 Task: Create a due date automation trigger when advanced on, 2 working days after a card is due add fields with custom field "Resume" set to a date between 1 and 7 days ago at 11:00 AM.
Action: Mouse moved to (963, 76)
Screenshot: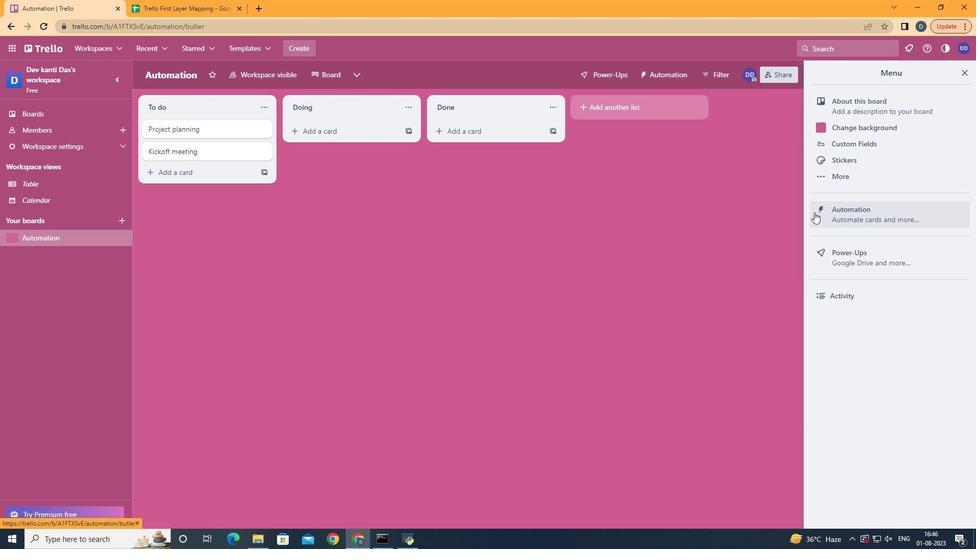 
Action: Mouse pressed left at (963, 76)
Screenshot: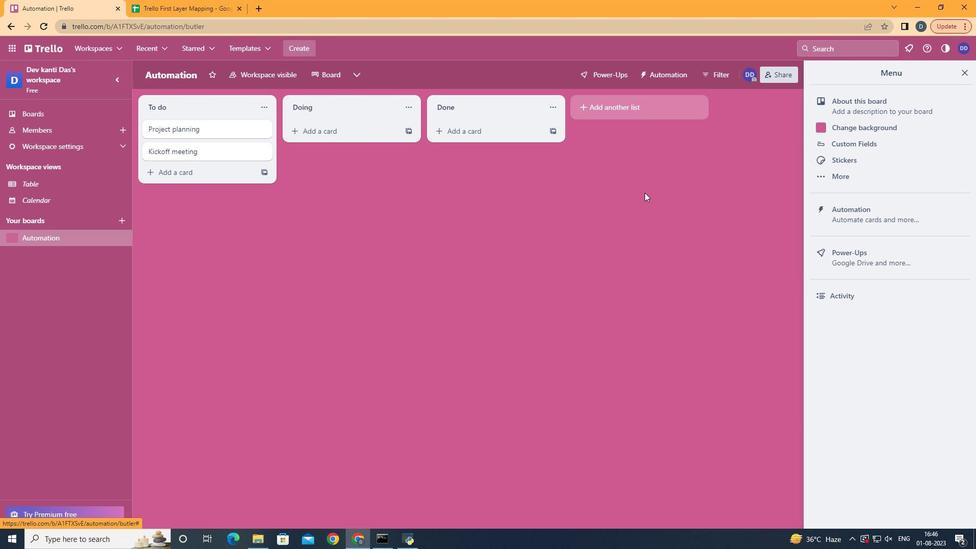 
Action: Mouse moved to (874, 224)
Screenshot: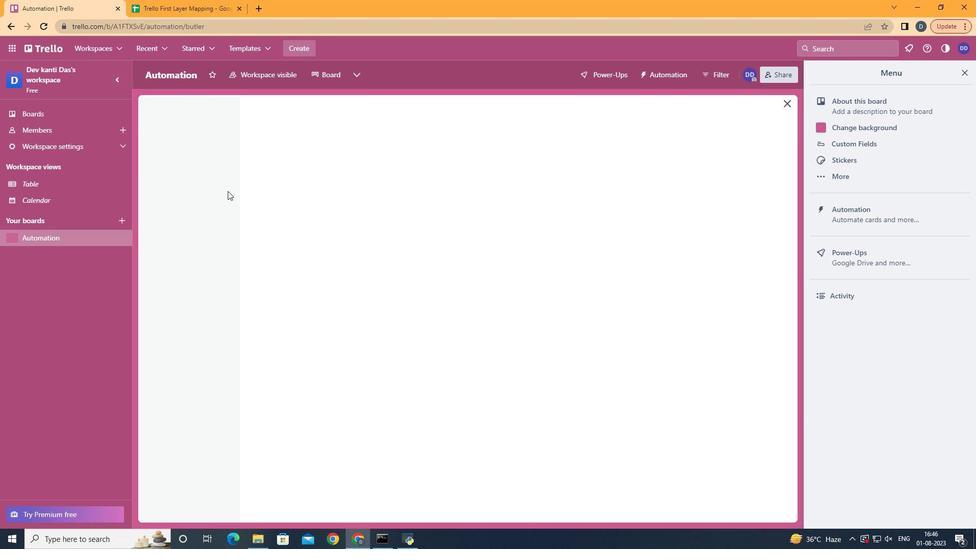 
Action: Mouse pressed left at (874, 224)
Screenshot: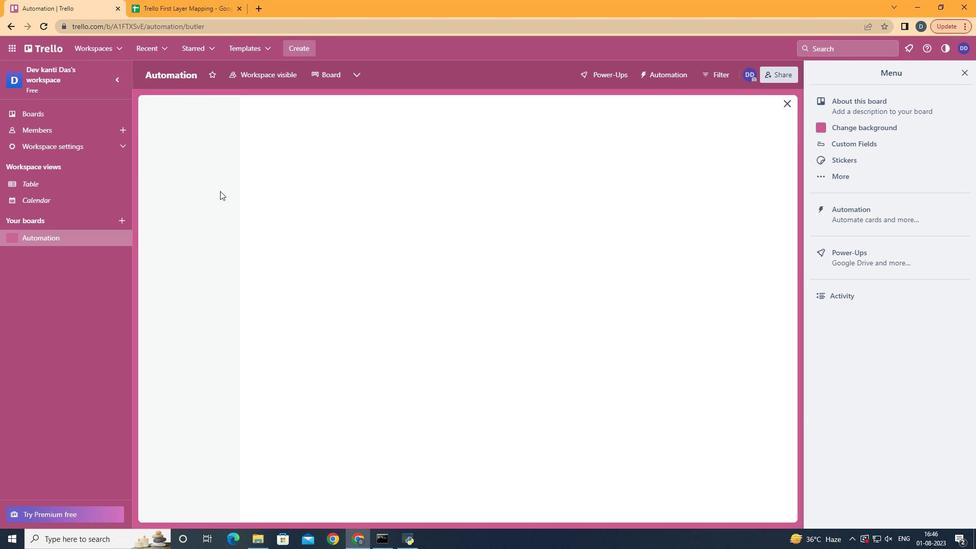
Action: Mouse moved to (183, 202)
Screenshot: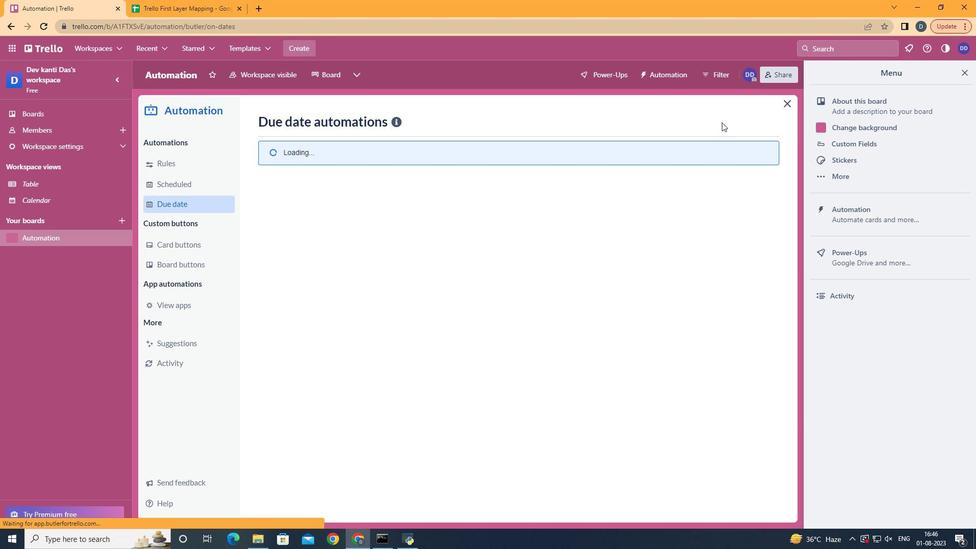 
Action: Mouse pressed left at (183, 202)
Screenshot: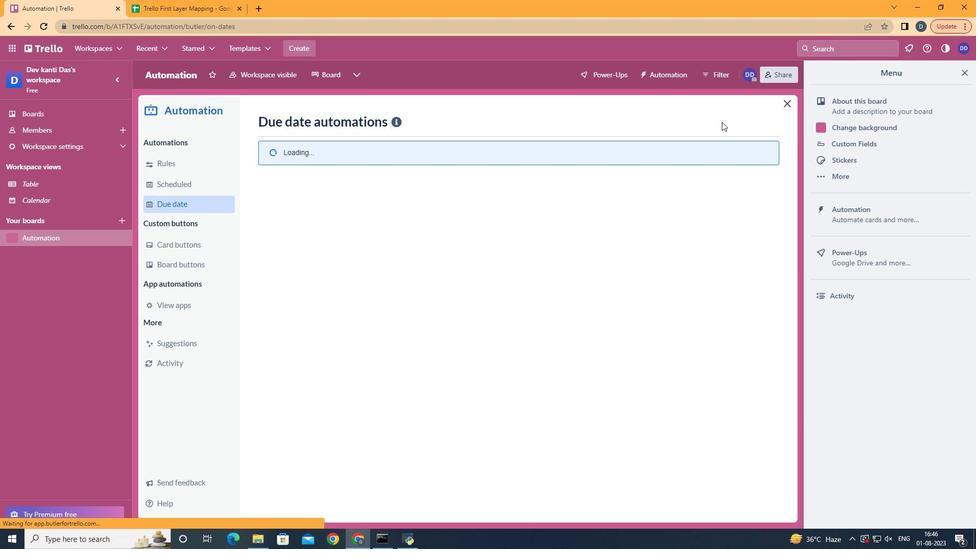 
Action: Mouse moved to (720, 120)
Screenshot: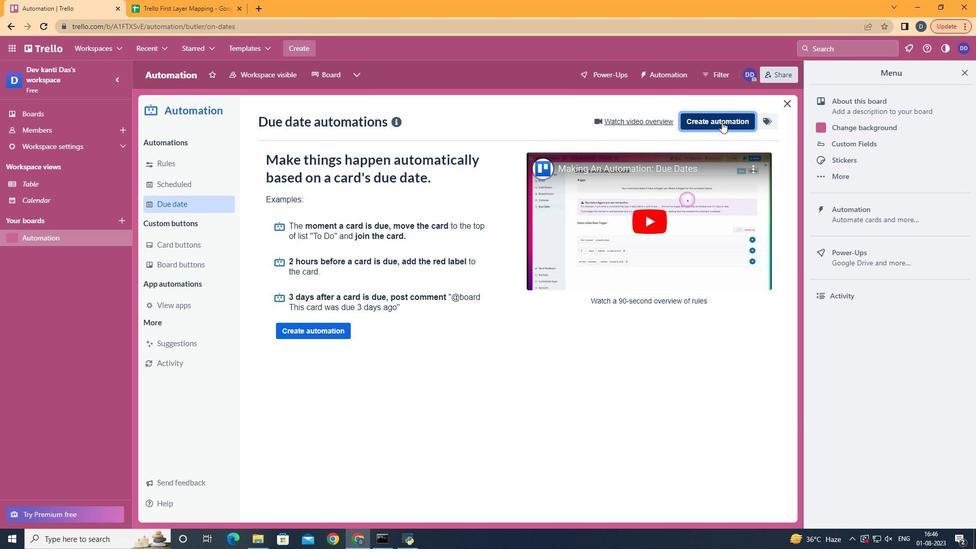 
Action: Mouse pressed left at (720, 120)
Screenshot: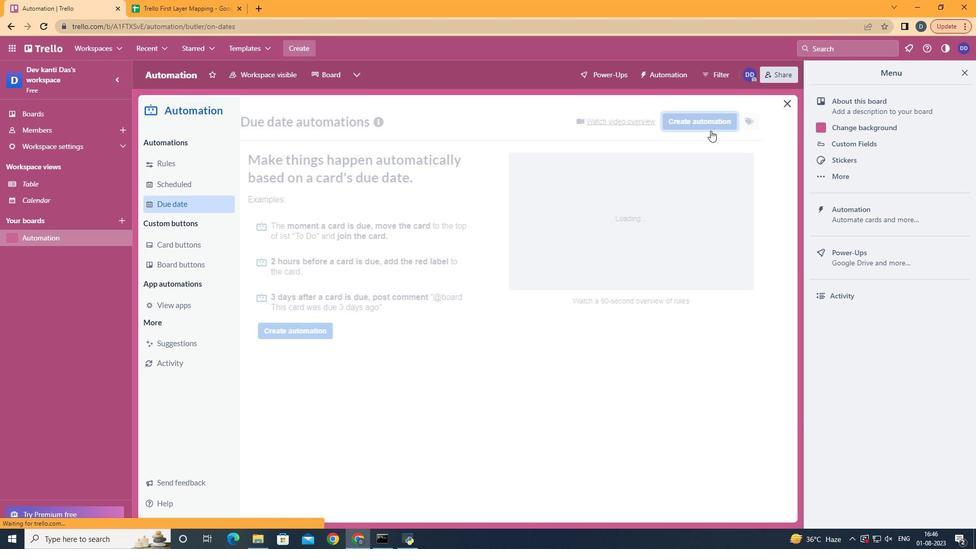 
Action: Mouse moved to (494, 208)
Screenshot: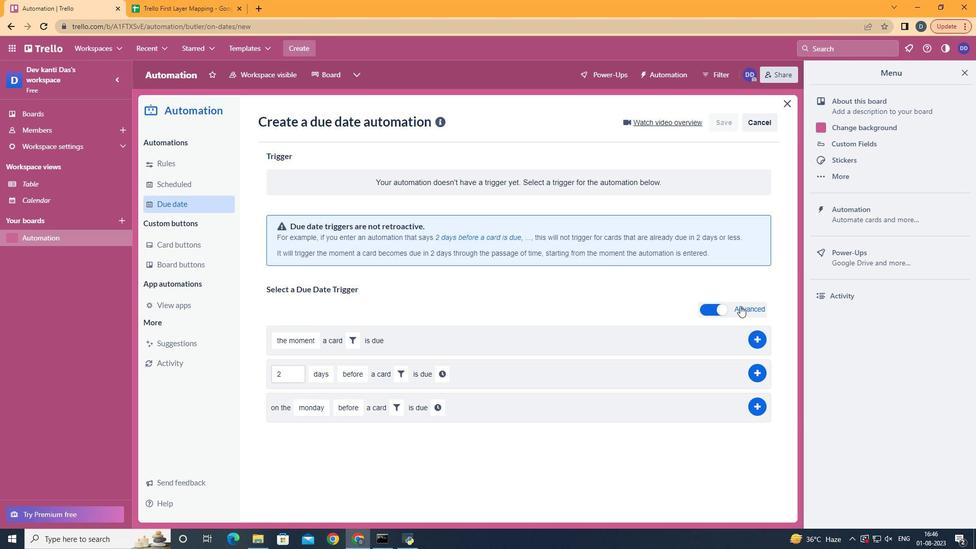 
Action: Mouse pressed left at (494, 208)
Screenshot: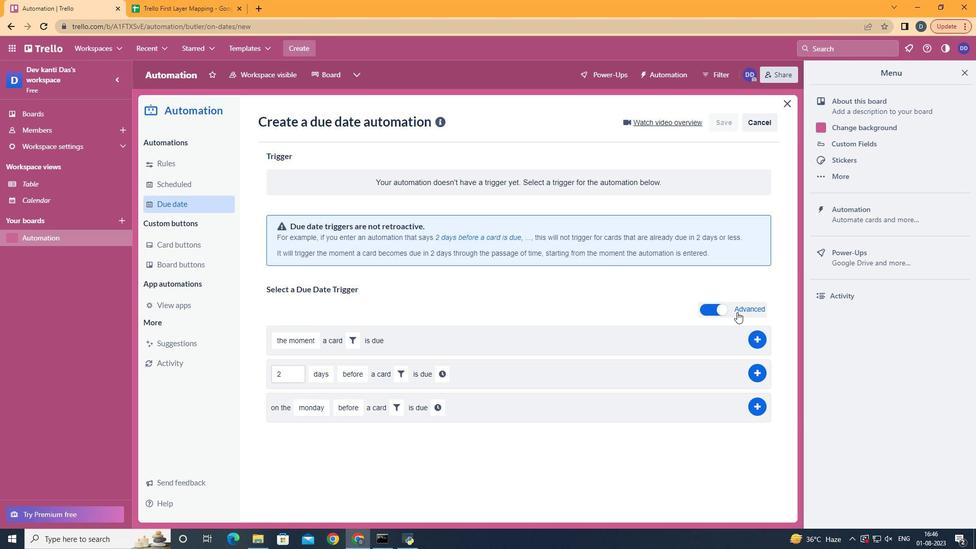 
Action: Mouse moved to (494, 211)
Screenshot: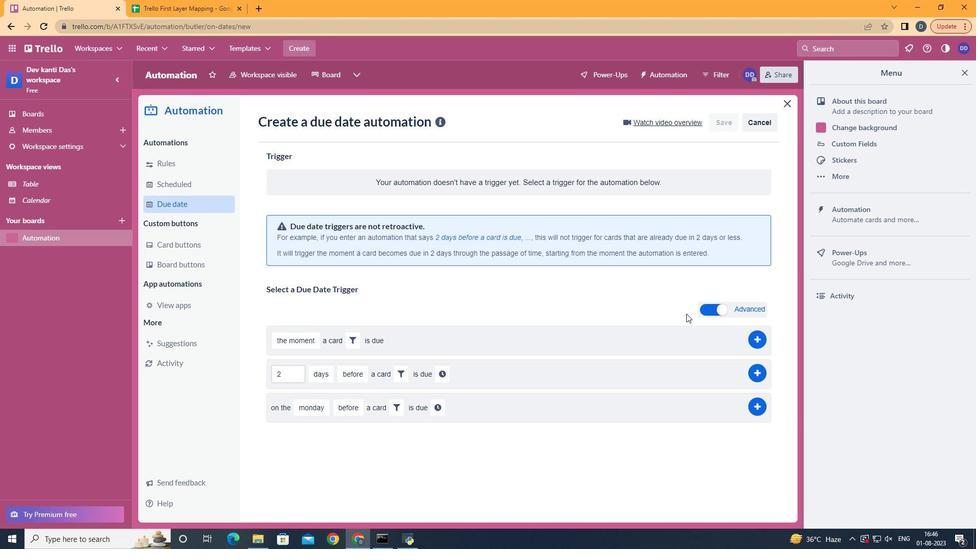
Action: Mouse pressed left at (494, 211)
Screenshot: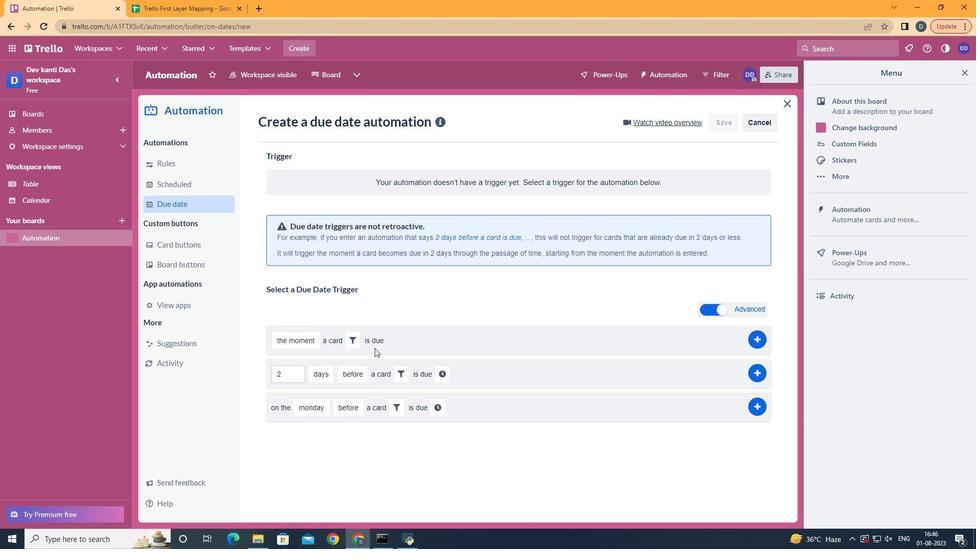 
Action: Mouse moved to (328, 413)
Screenshot: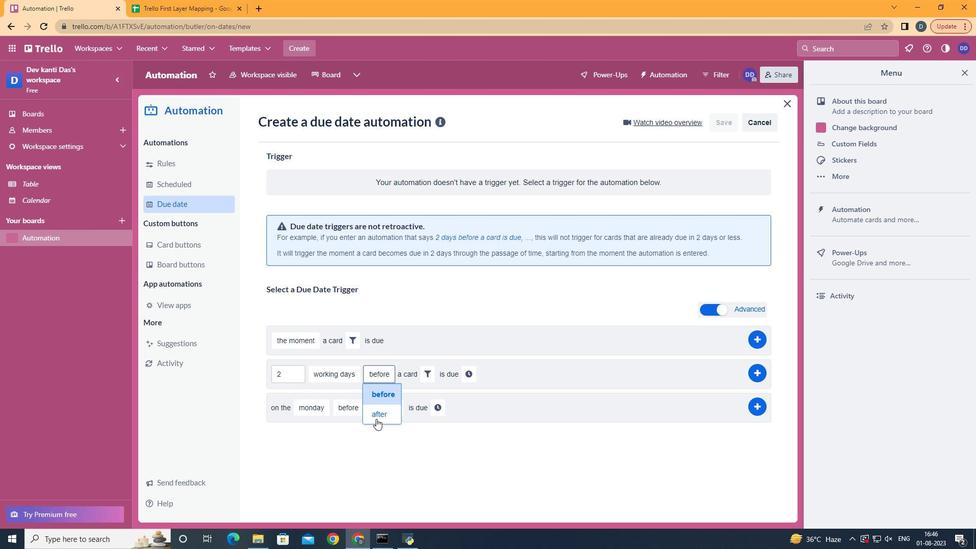 
Action: Mouse pressed left at (328, 413)
Screenshot: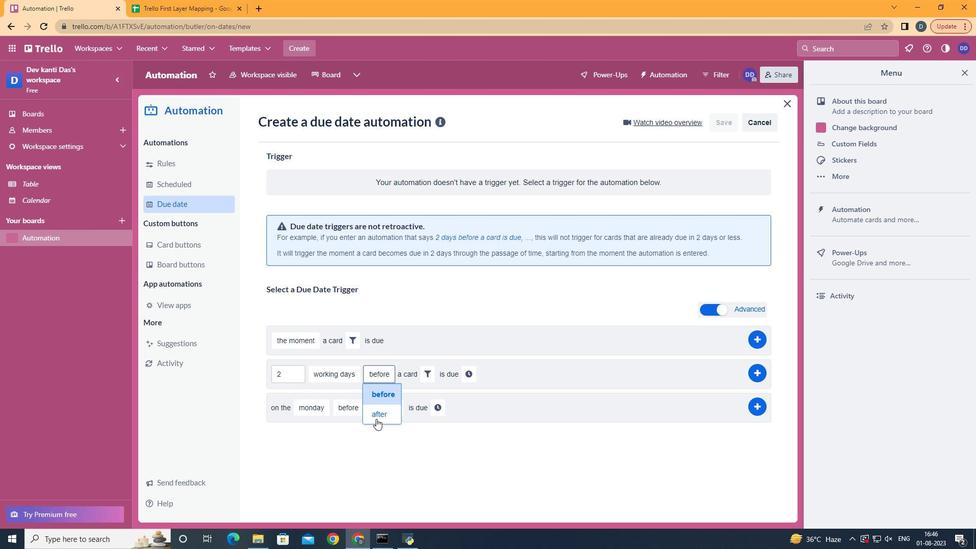 
Action: Mouse moved to (374, 417)
Screenshot: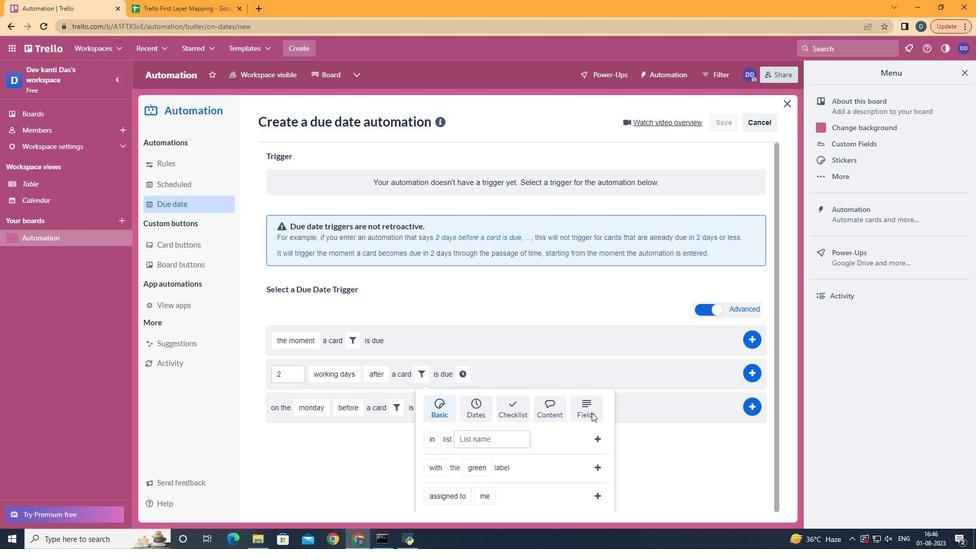
Action: Mouse pressed left at (374, 417)
Screenshot: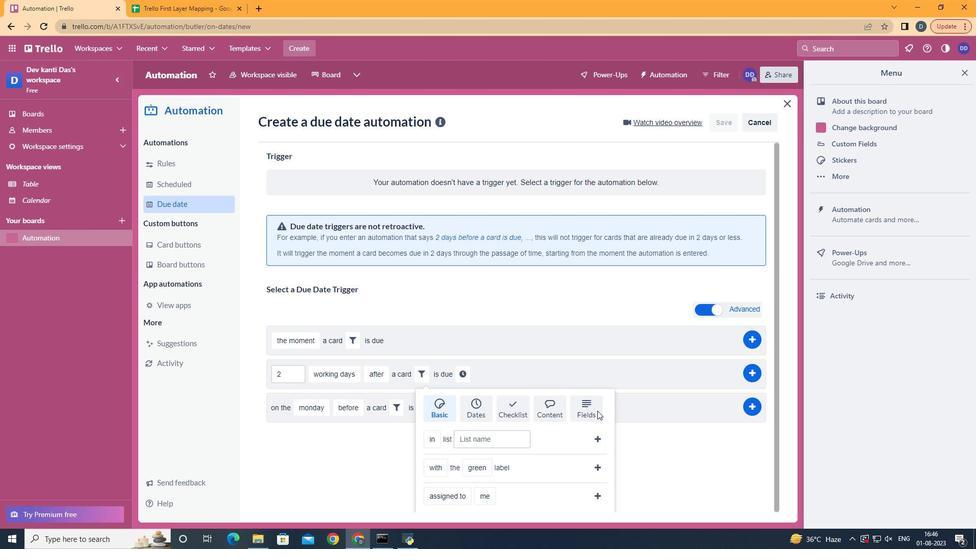 
Action: Mouse moved to (418, 373)
Screenshot: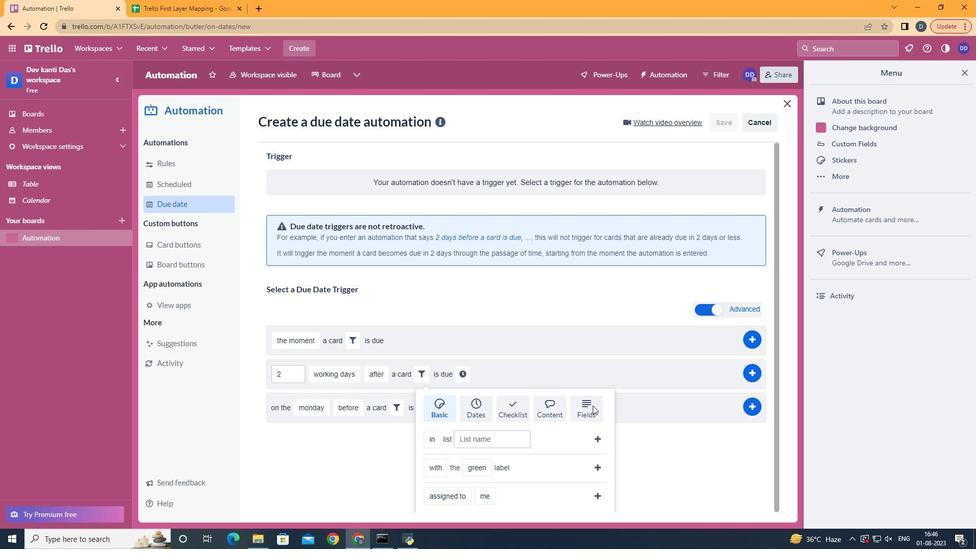 
Action: Mouse pressed left at (418, 373)
Screenshot: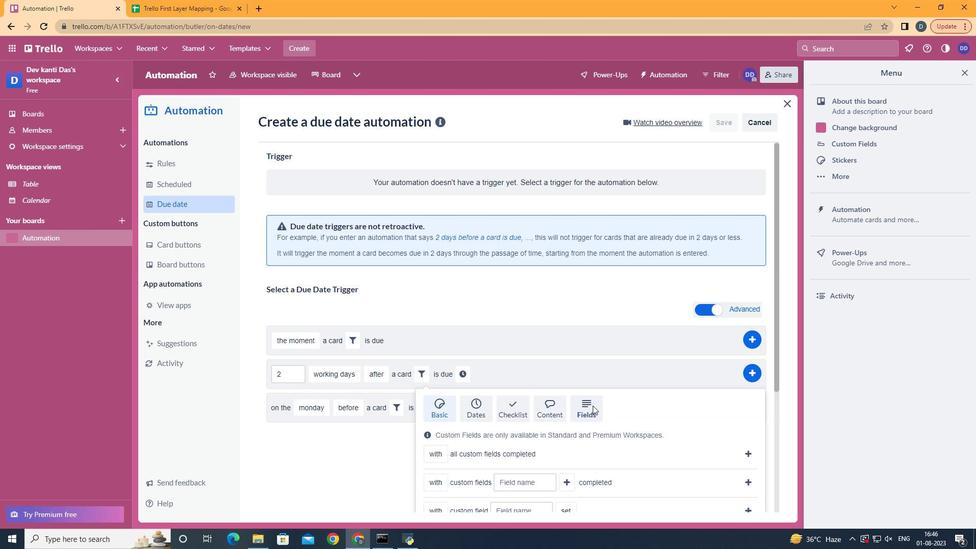 
Action: Mouse moved to (591, 404)
Screenshot: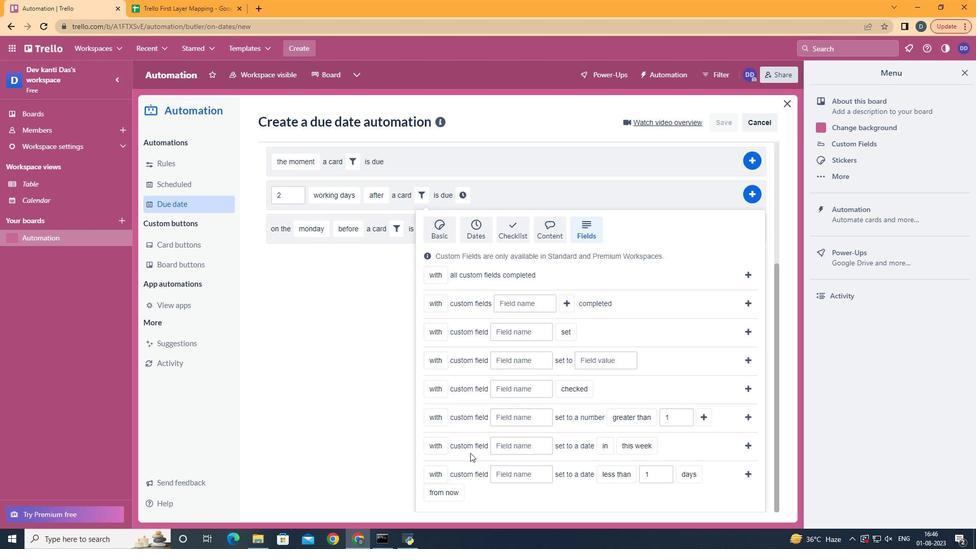 
Action: Mouse pressed left at (591, 404)
Screenshot: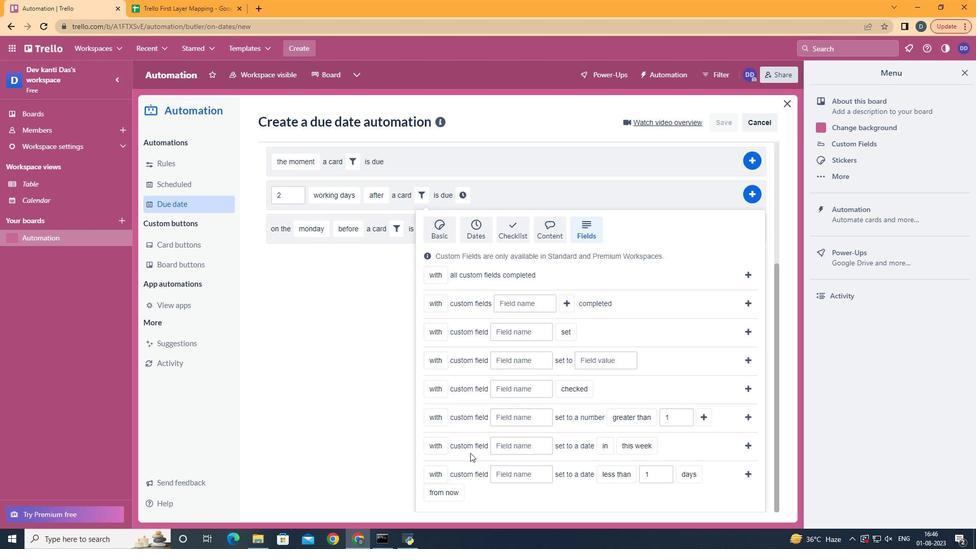 
Action: Mouse moved to (591, 404)
Screenshot: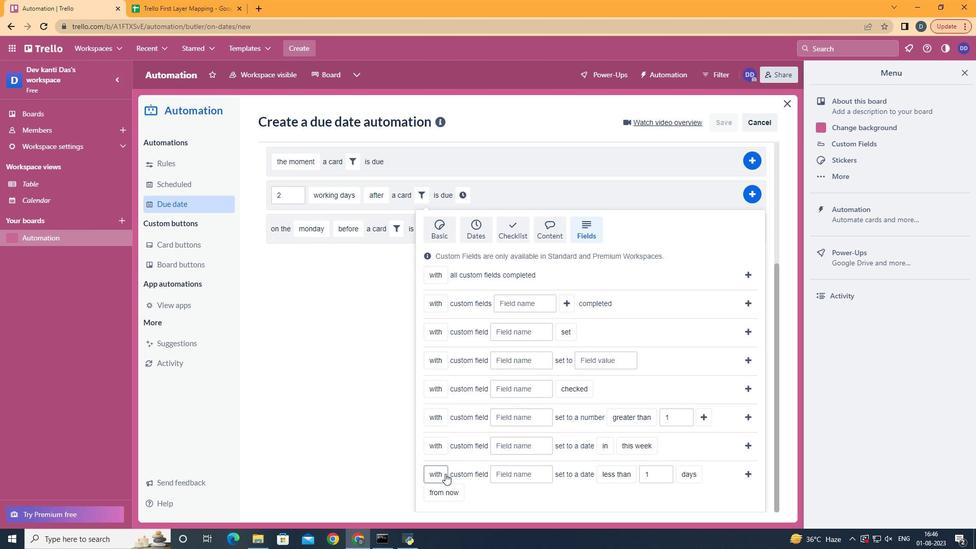 
Action: Mouse scrolled (591, 403) with delta (0, 0)
Screenshot: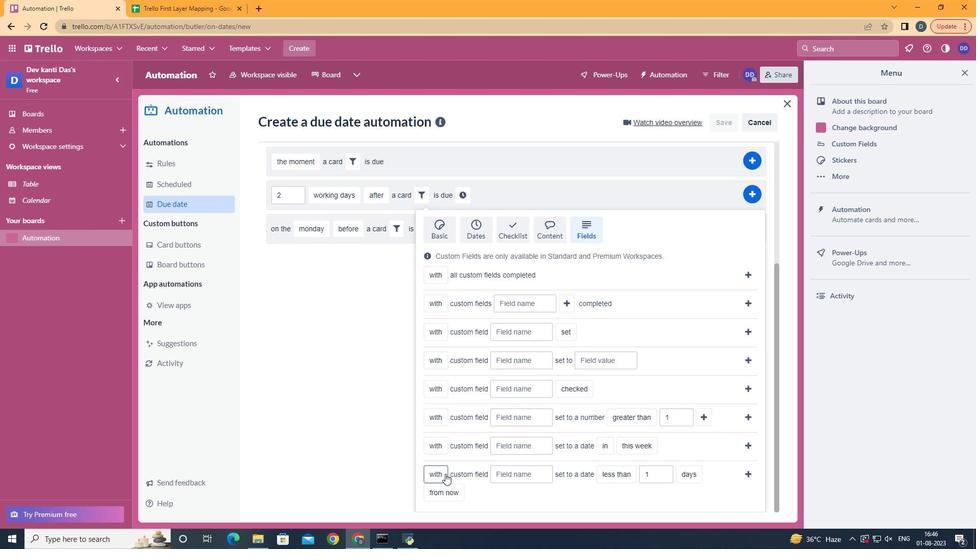 
Action: Mouse scrolled (591, 403) with delta (0, 0)
Screenshot: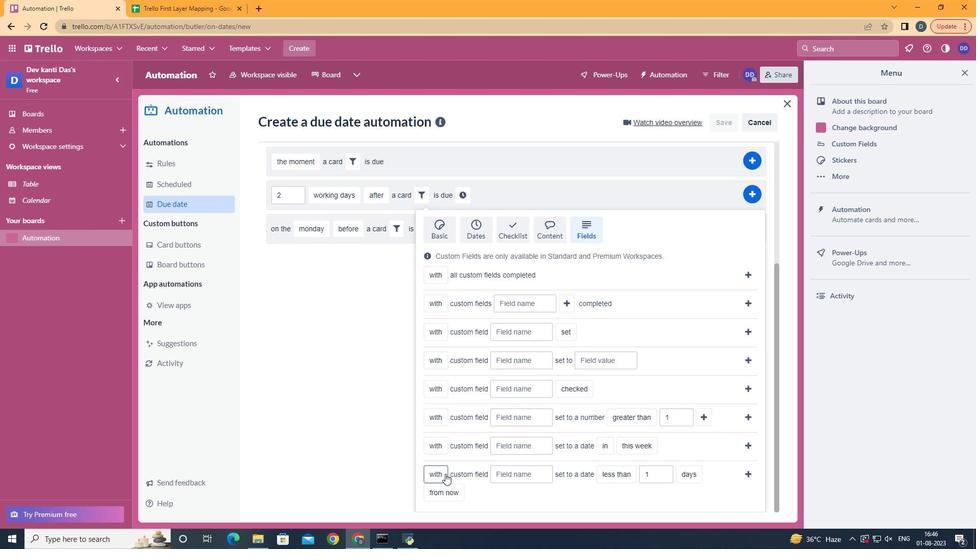 
Action: Mouse scrolled (591, 403) with delta (0, 0)
Screenshot: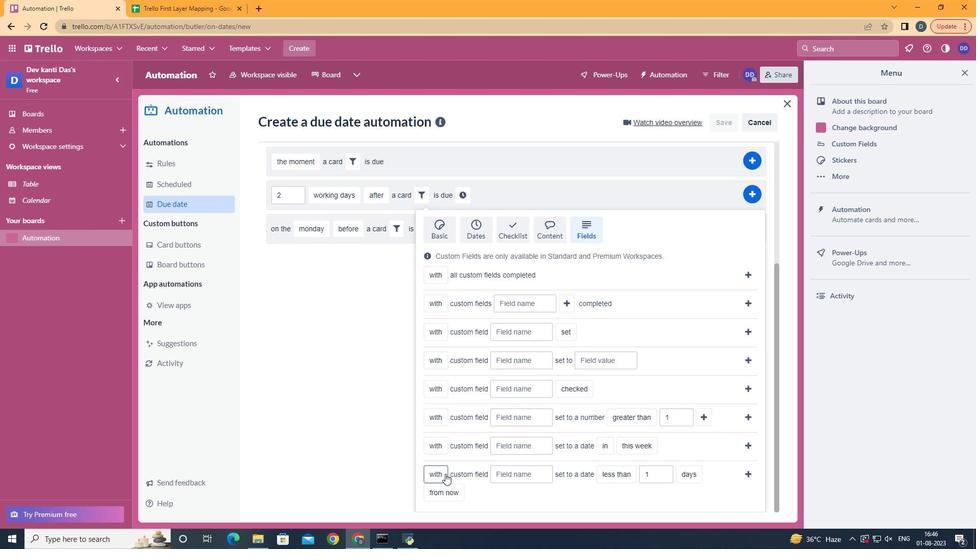 
Action: Mouse scrolled (591, 403) with delta (0, 0)
Screenshot: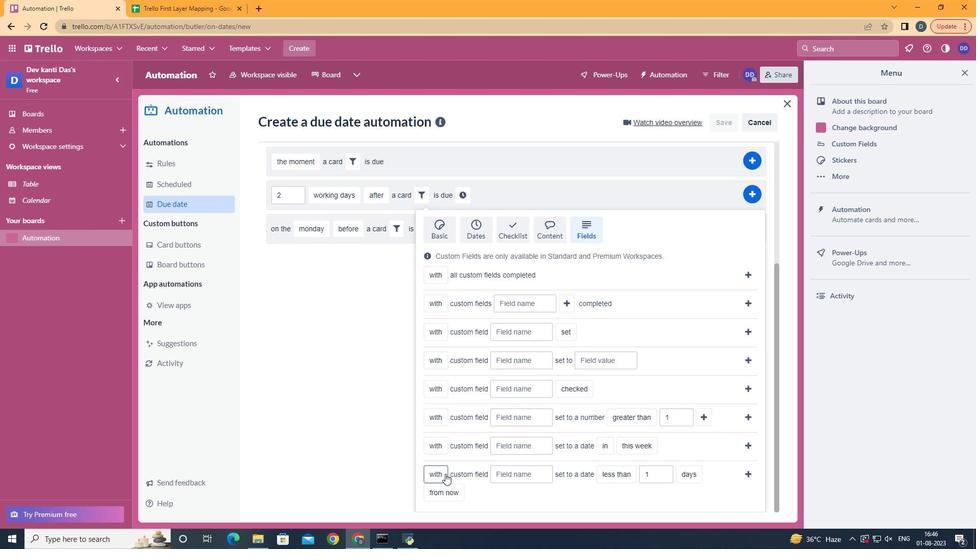 
Action: Mouse scrolled (591, 403) with delta (0, 0)
Screenshot: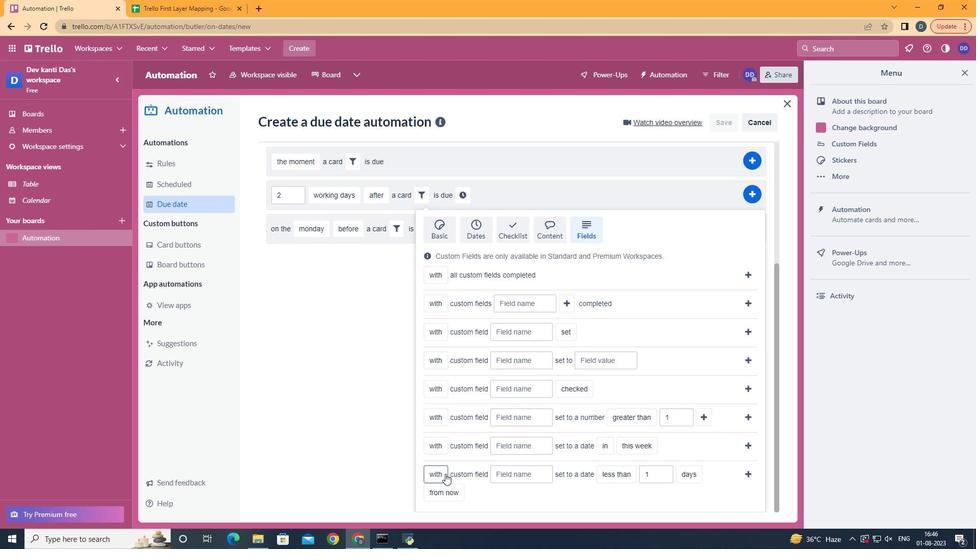 
Action: Mouse scrolled (591, 403) with delta (0, 0)
Screenshot: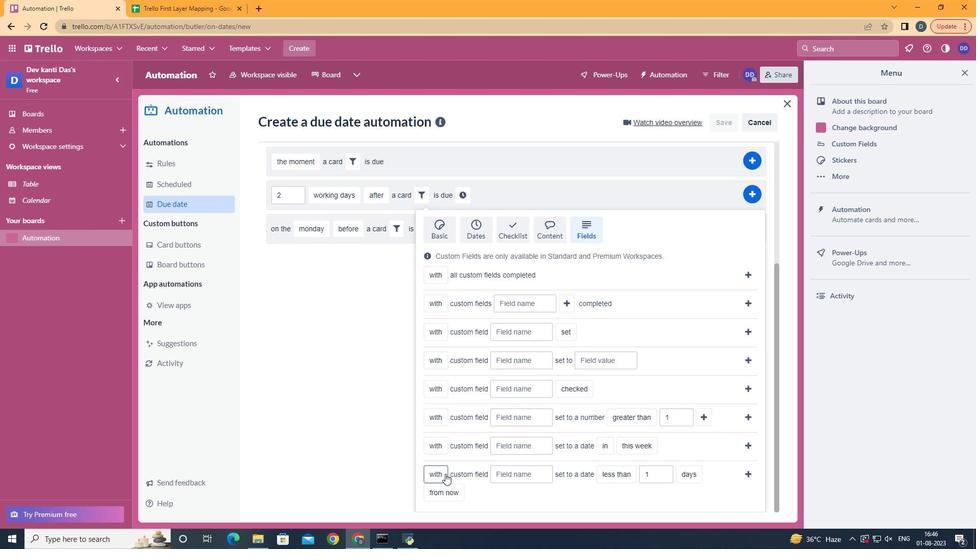 
Action: Mouse scrolled (591, 403) with delta (0, 0)
Screenshot: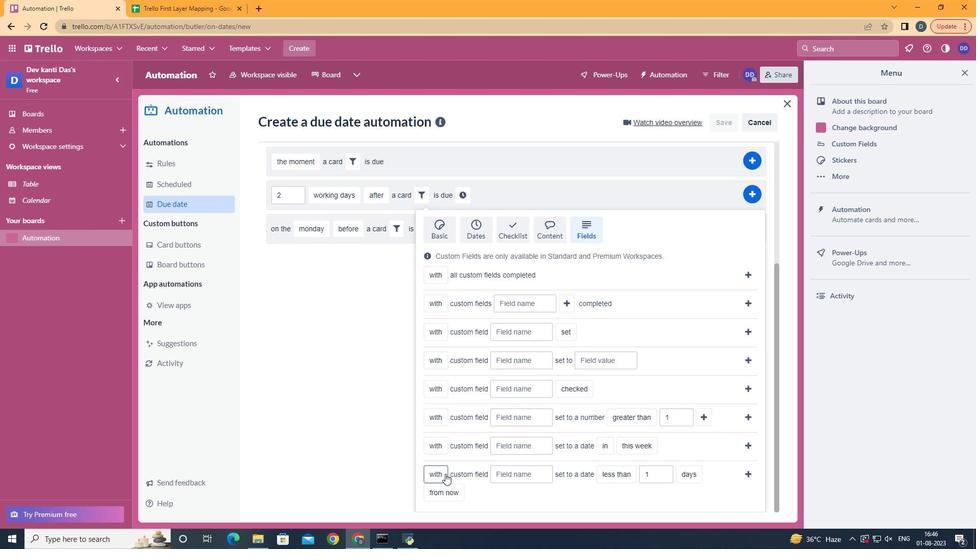 
Action: Mouse moved to (450, 435)
Screenshot: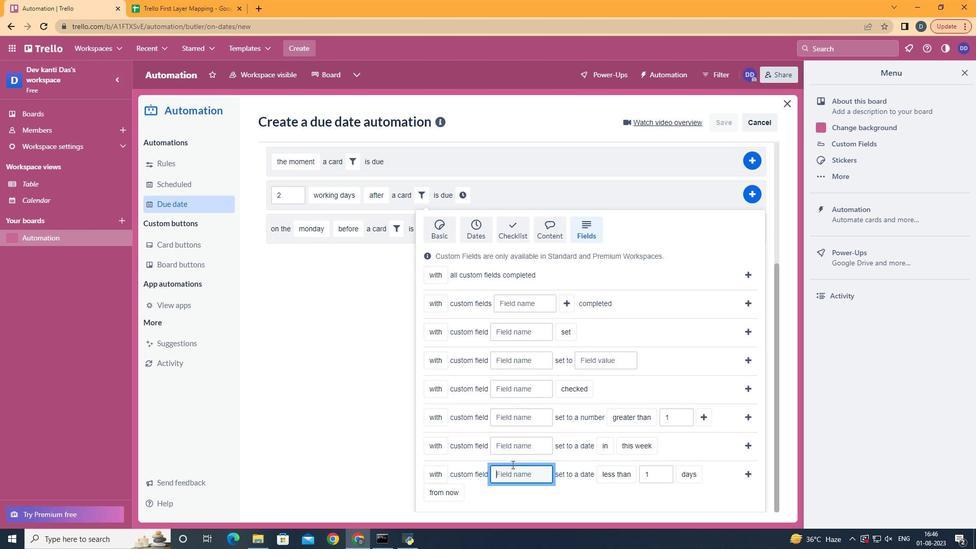 
Action: Mouse pressed left at (450, 435)
Screenshot: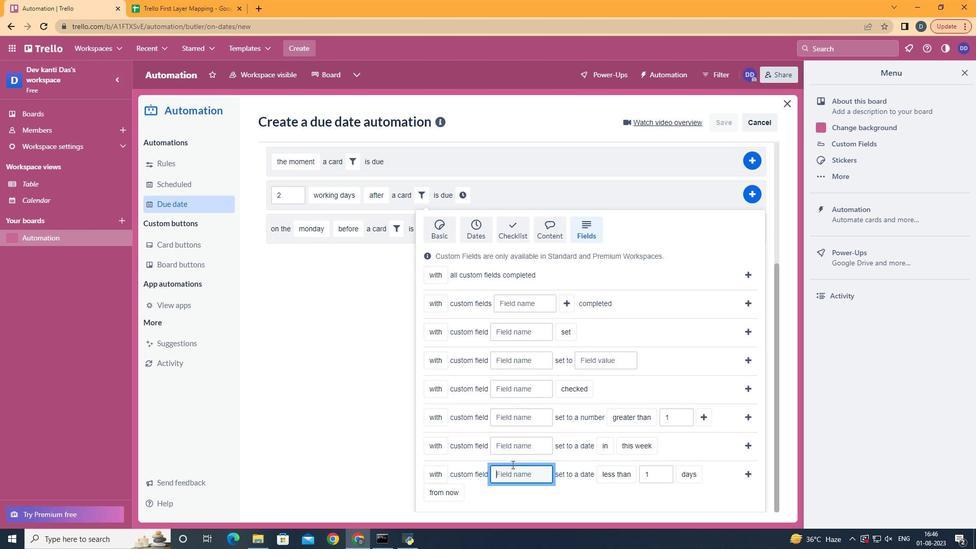 
Action: Mouse moved to (510, 463)
Screenshot: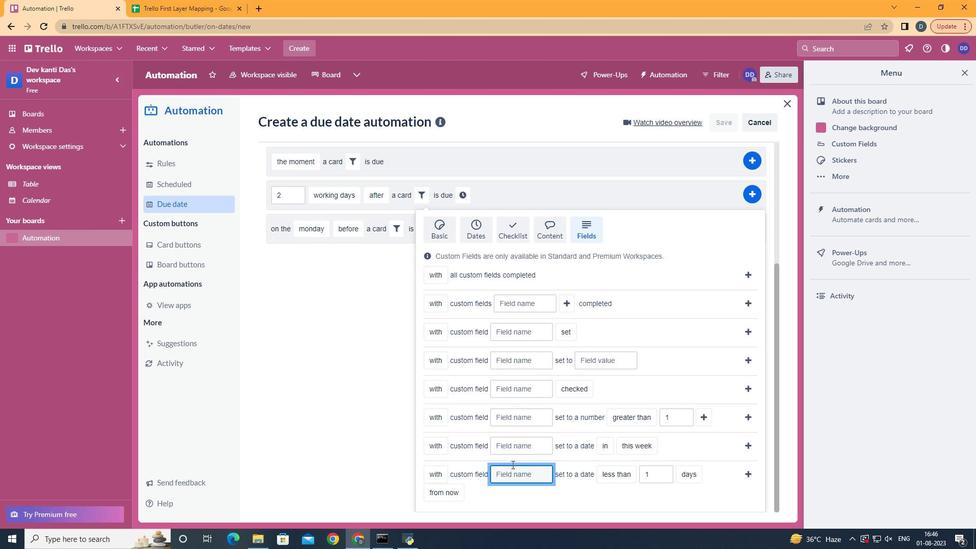 
Action: Mouse pressed left at (510, 463)
Screenshot: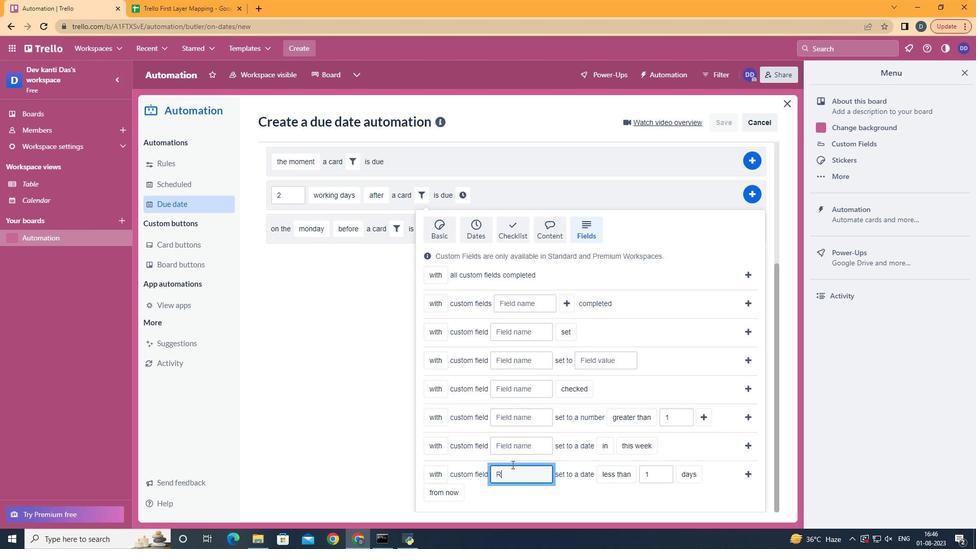 
Action: Key pressed <Key.shift>Resume
Screenshot: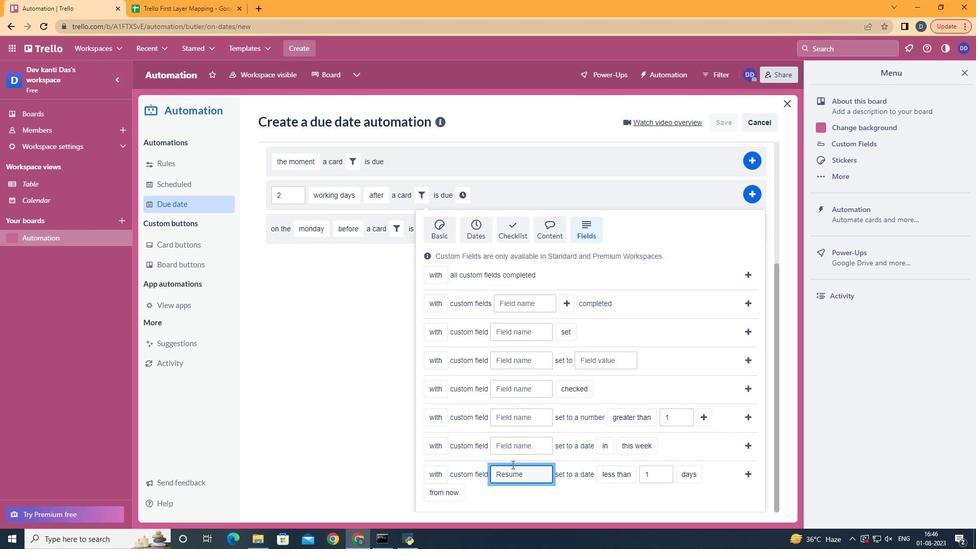 
Action: Mouse moved to (624, 454)
Screenshot: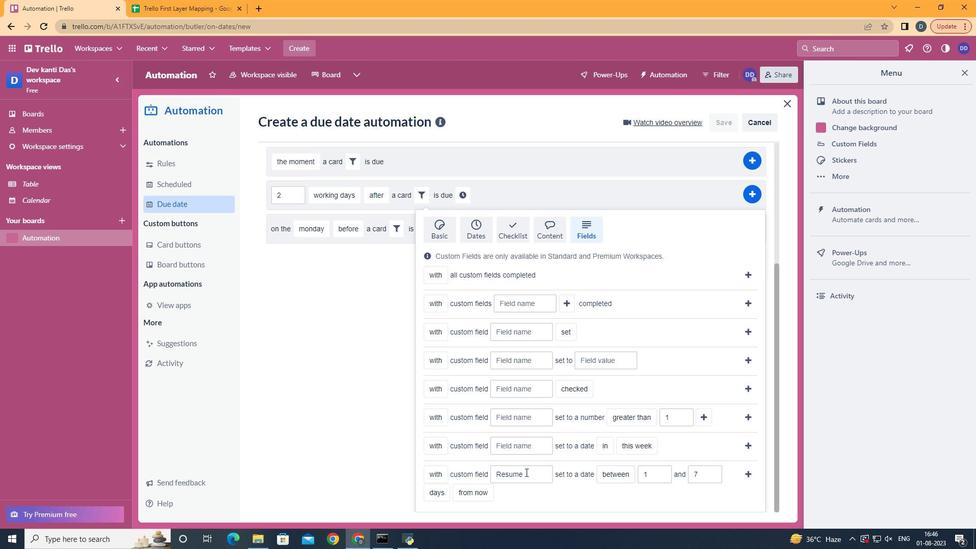 
Action: Mouse pressed left at (624, 454)
Screenshot: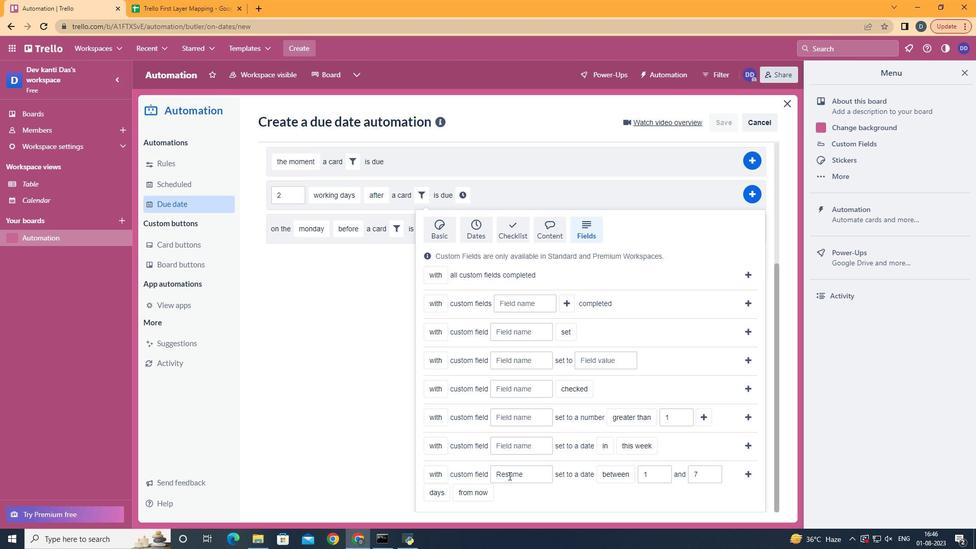 
Action: Mouse moved to (448, 452)
Screenshot: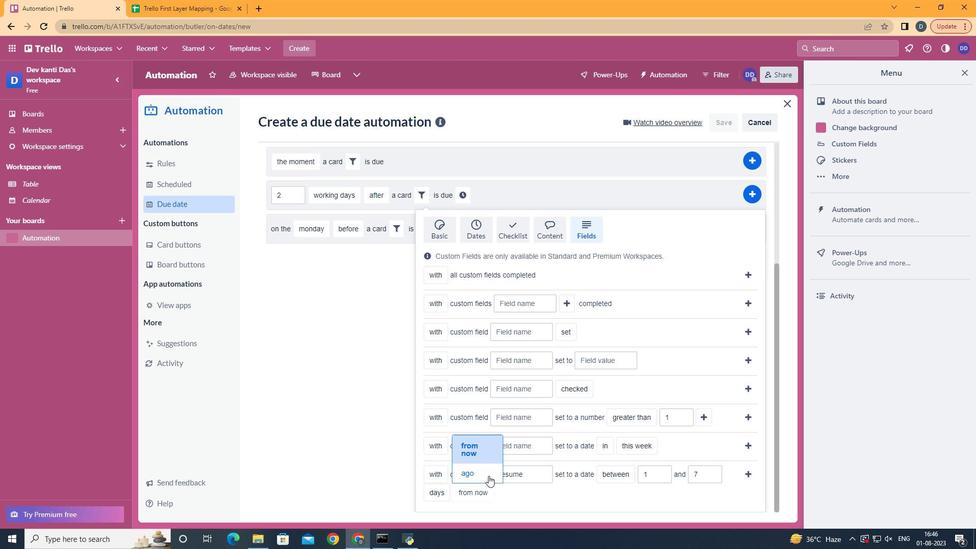 
Action: Mouse pressed left at (448, 452)
Screenshot: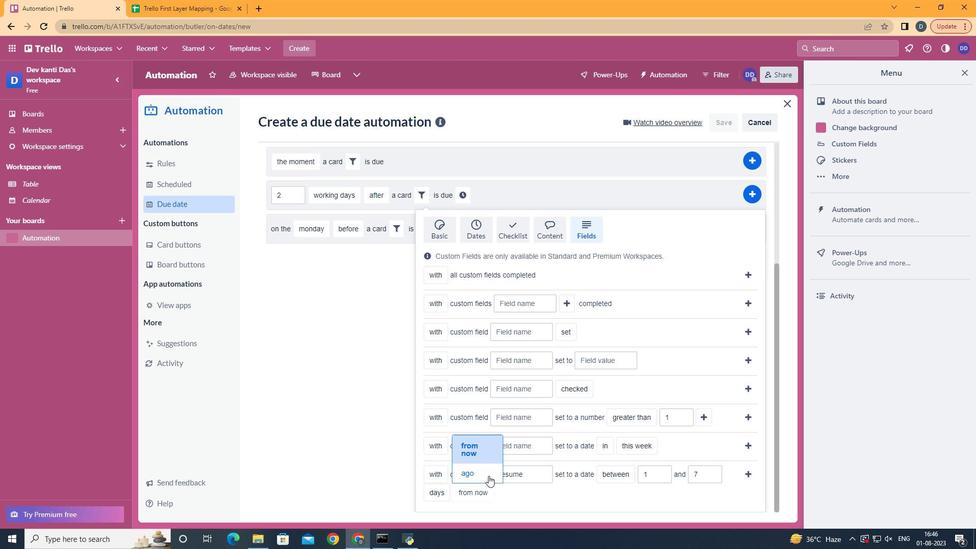 
Action: Mouse moved to (486, 474)
Screenshot: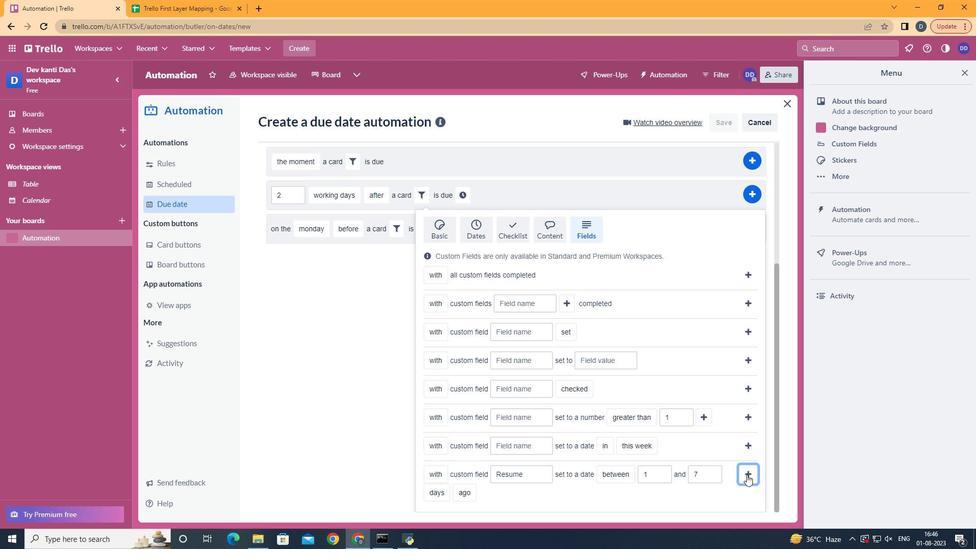
Action: Mouse pressed left at (486, 474)
Screenshot: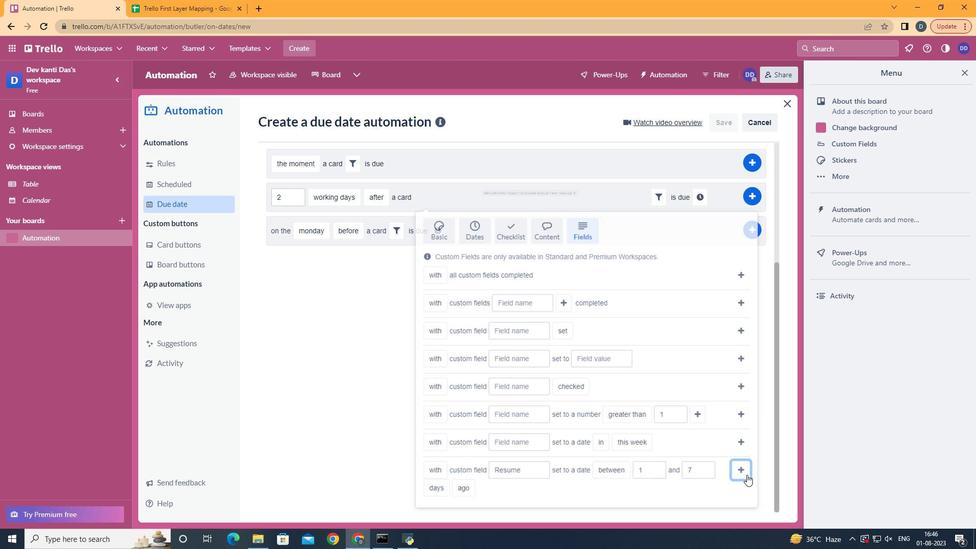 
Action: Mouse moved to (745, 473)
Screenshot: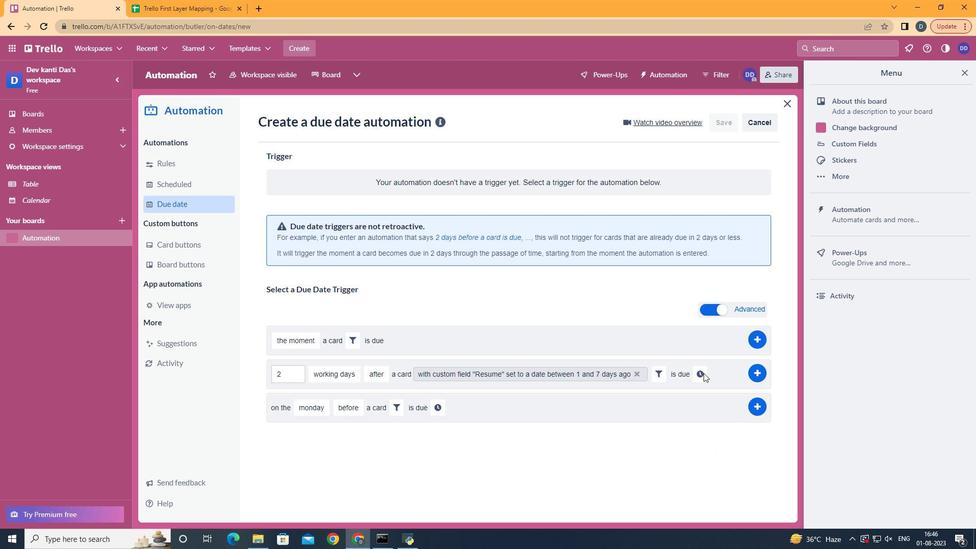 
Action: Mouse pressed left at (745, 473)
Screenshot: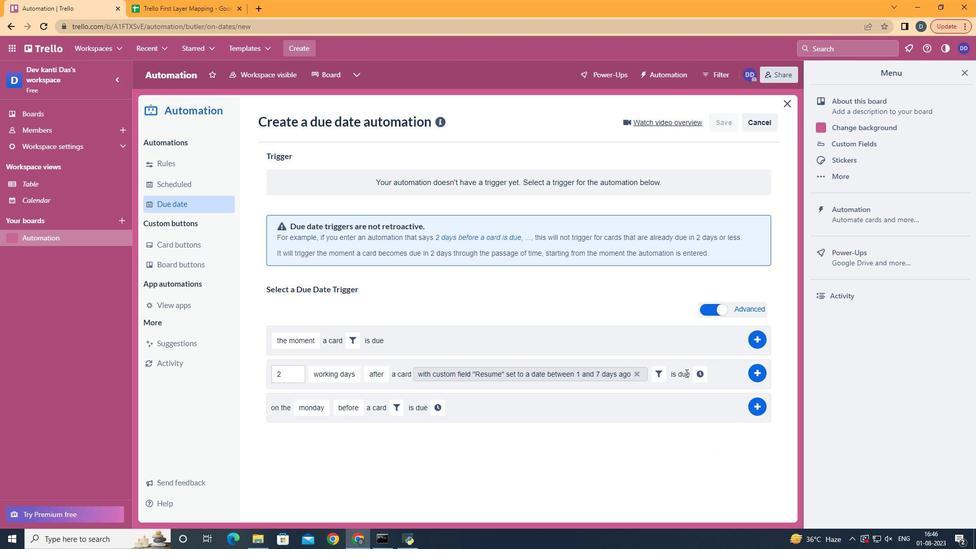 
Action: Mouse moved to (693, 371)
Screenshot: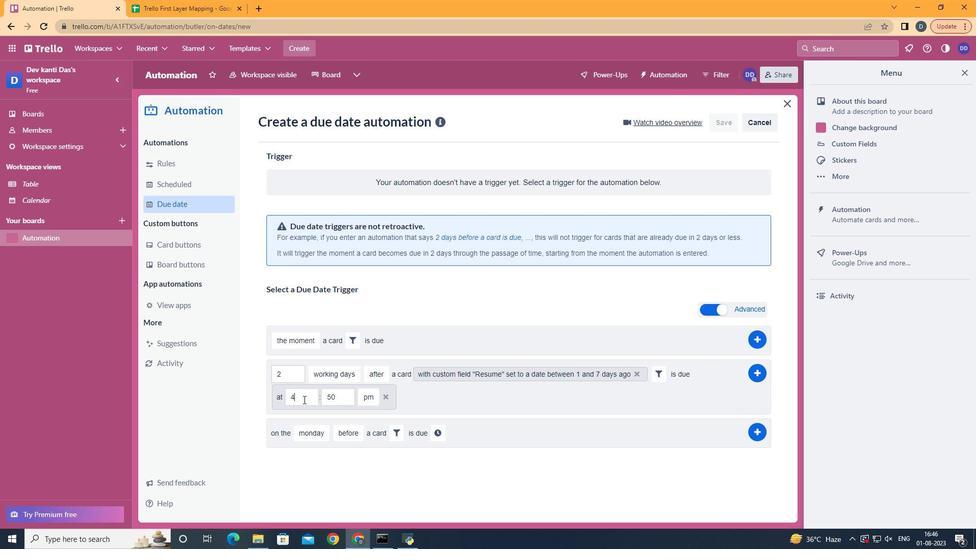 
Action: Mouse pressed left at (693, 371)
Screenshot: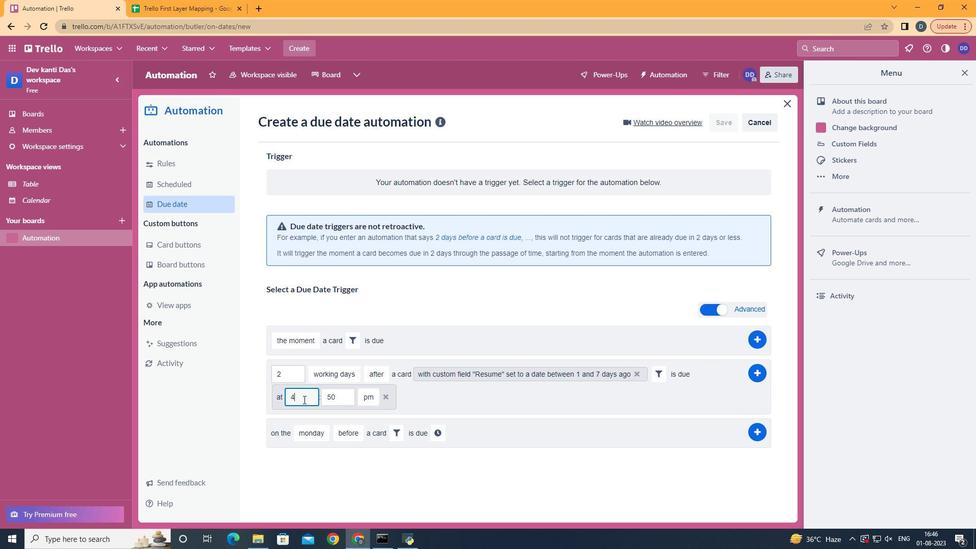 
Action: Mouse moved to (301, 397)
Screenshot: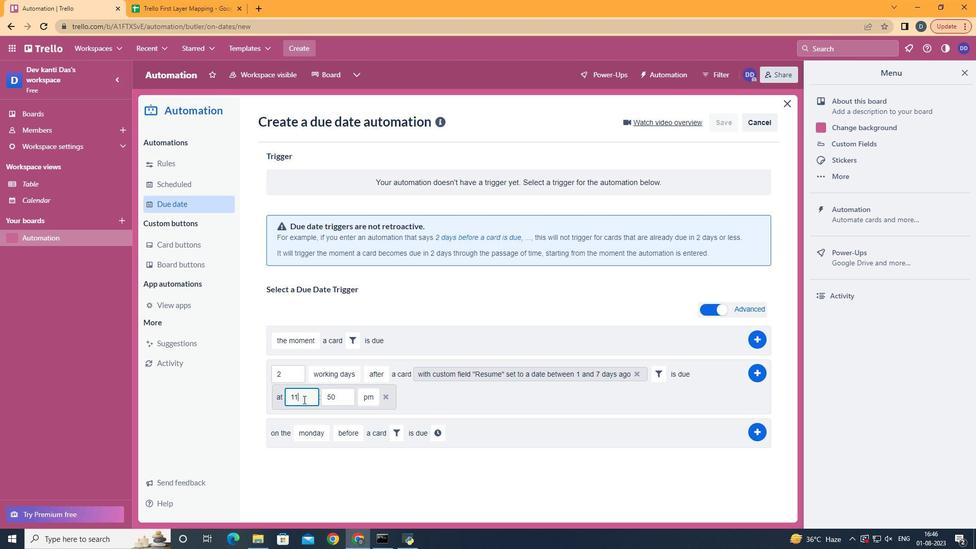 
Action: Mouse pressed left at (301, 397)
Screenshot: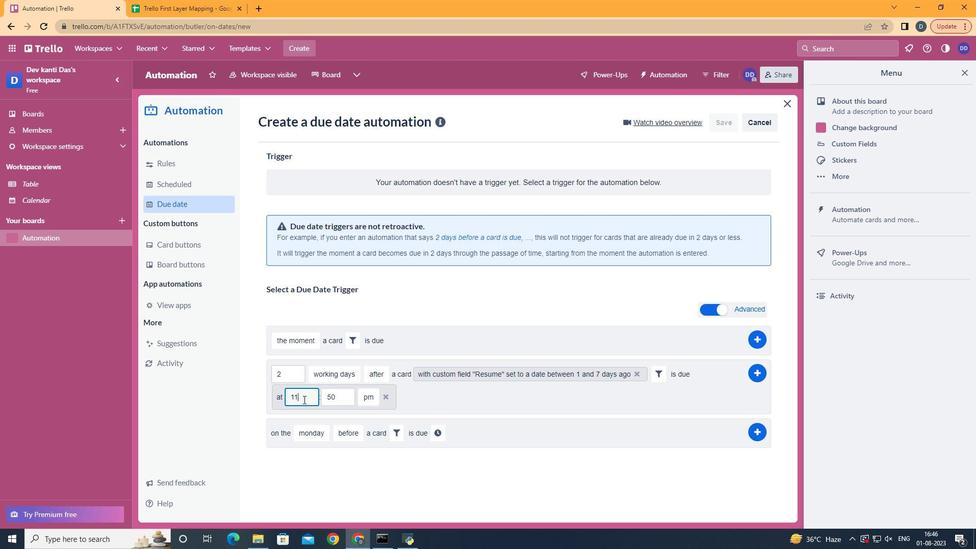 
Action: Key pressed <Key.backspace>11
Screenshot: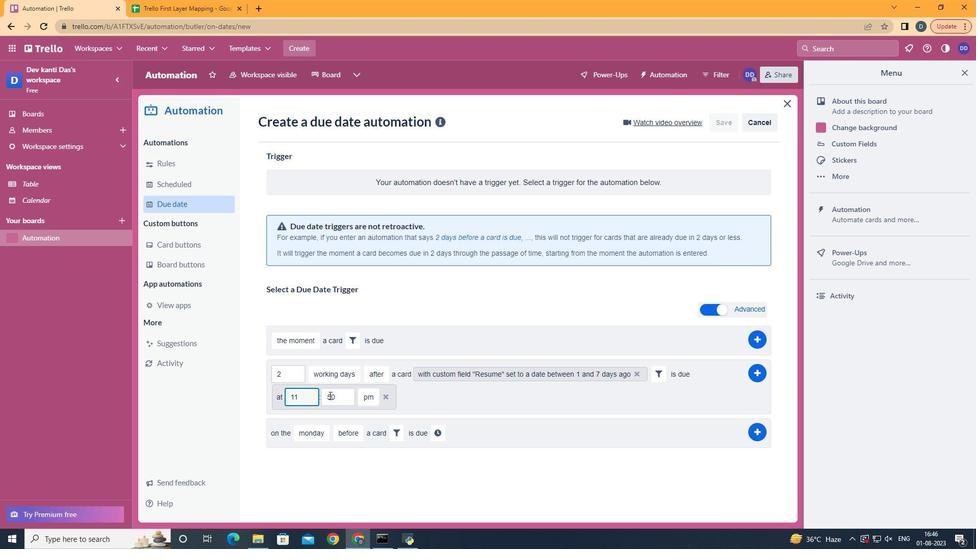 
Action: Mouse moved to (332, 395)
Screenshot: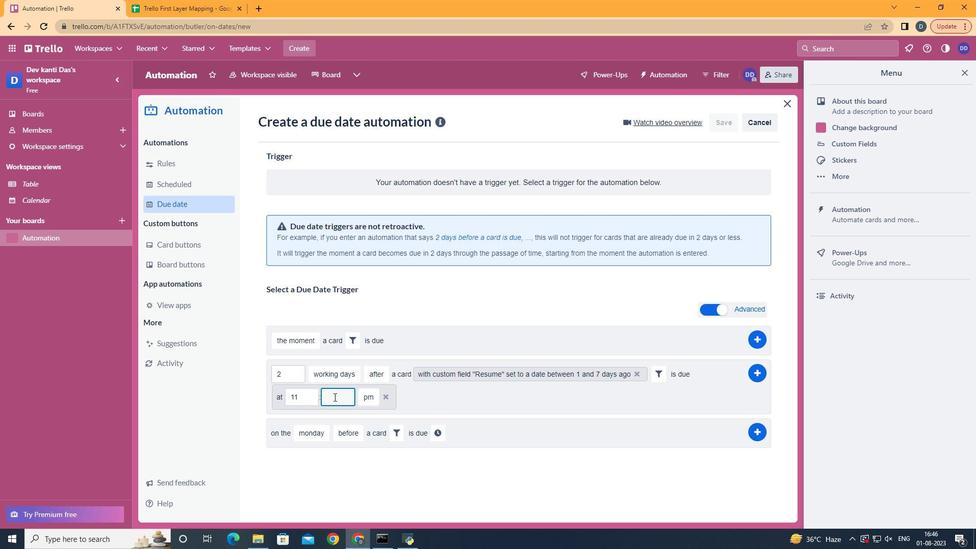 
Action: Mouse pressed left at (332, 395)
Screenshot: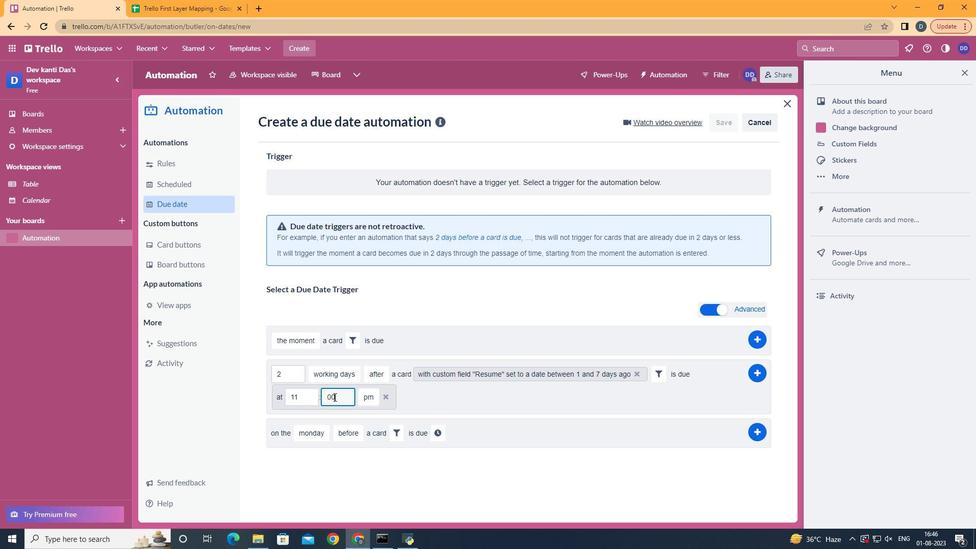 
Action: Key pressed <Key.backspace><Key.backspace>00
Screenshot: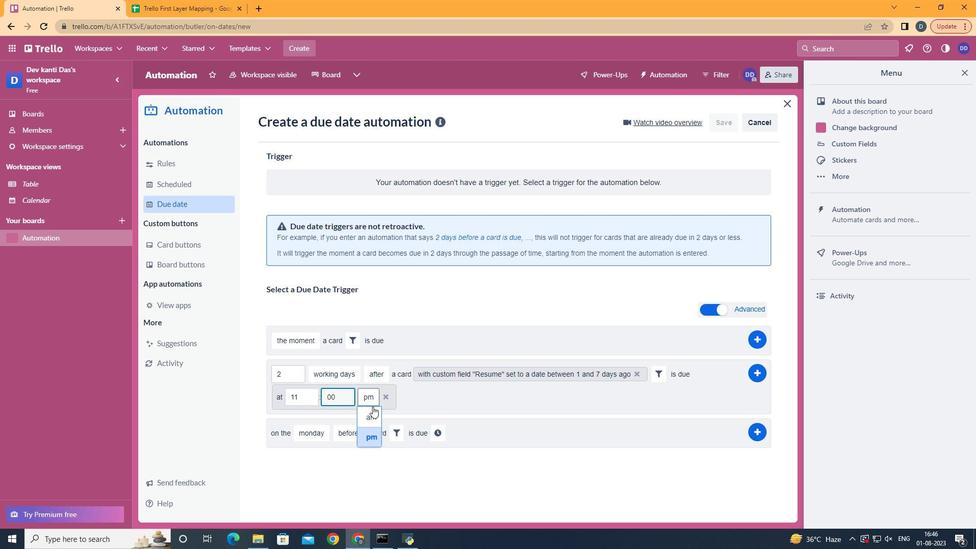 
Action: Mouse moved to (371, 407)
Screenshot: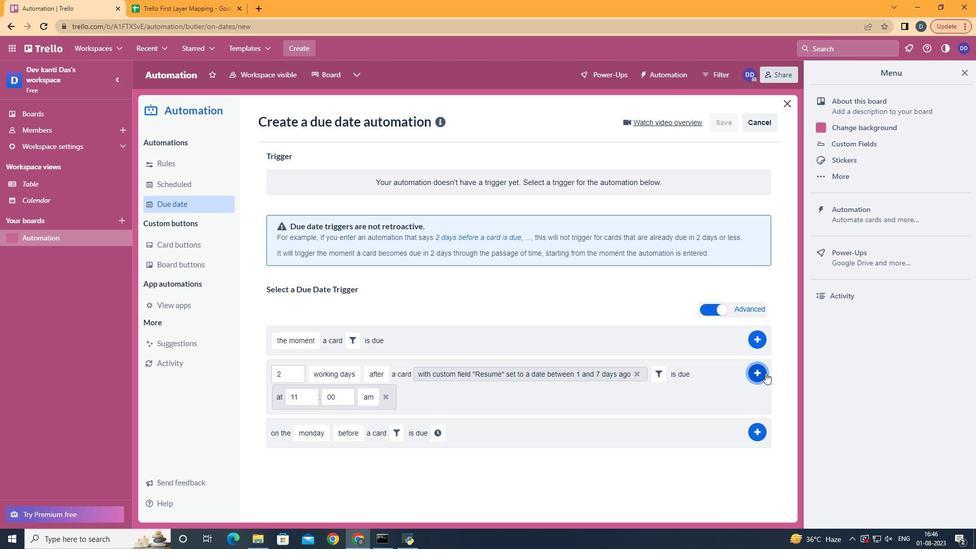 
Action: Mouse pressed left at (371, 407)
Screenshot: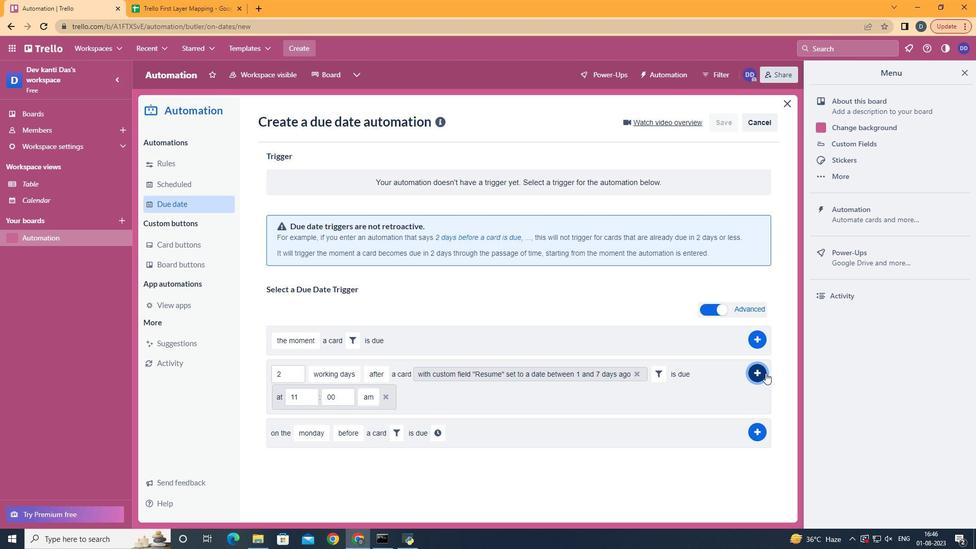 
Action: Mouse moved to (764, 371)
Screenshot: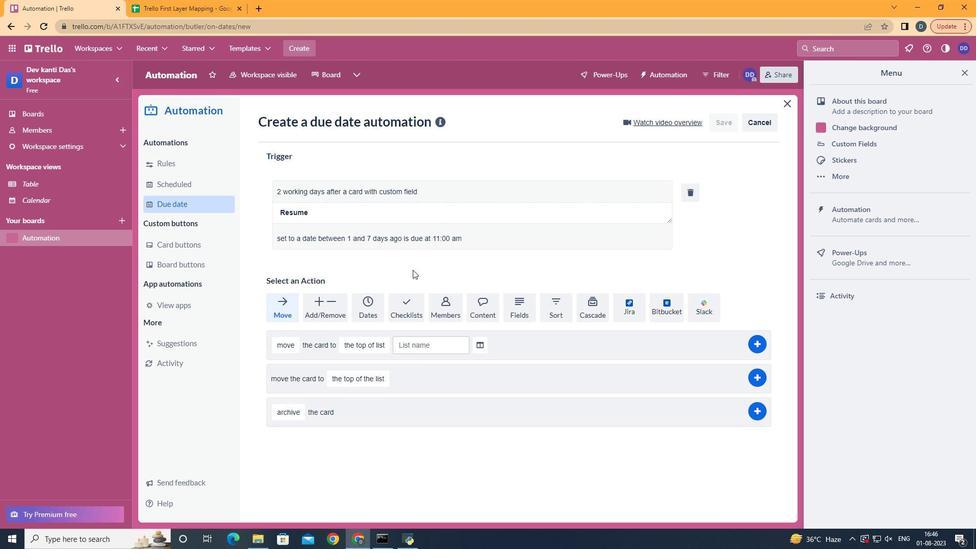 
Action: Mouse pressed left at (764, 371)
Screenshot: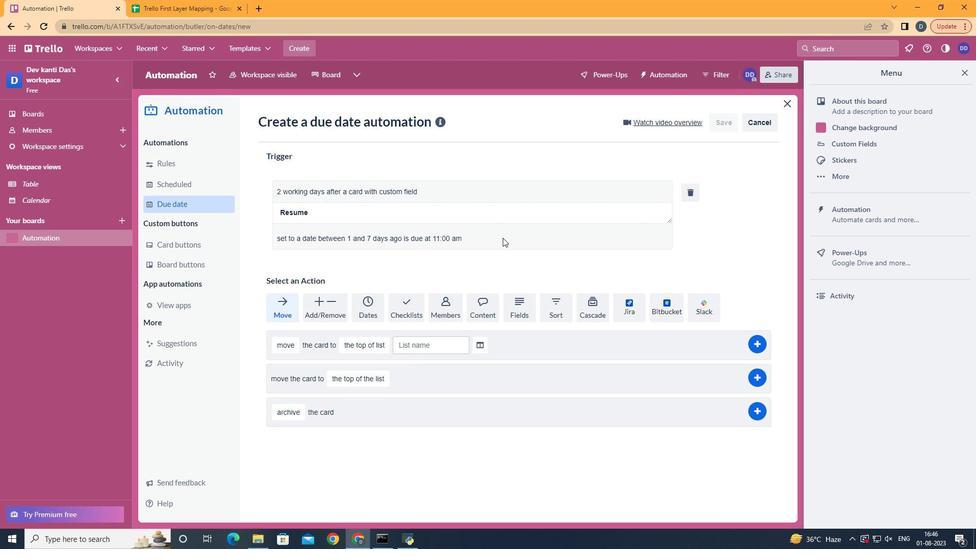 
Action: Mouse moved to (501, 236)
Screenshot: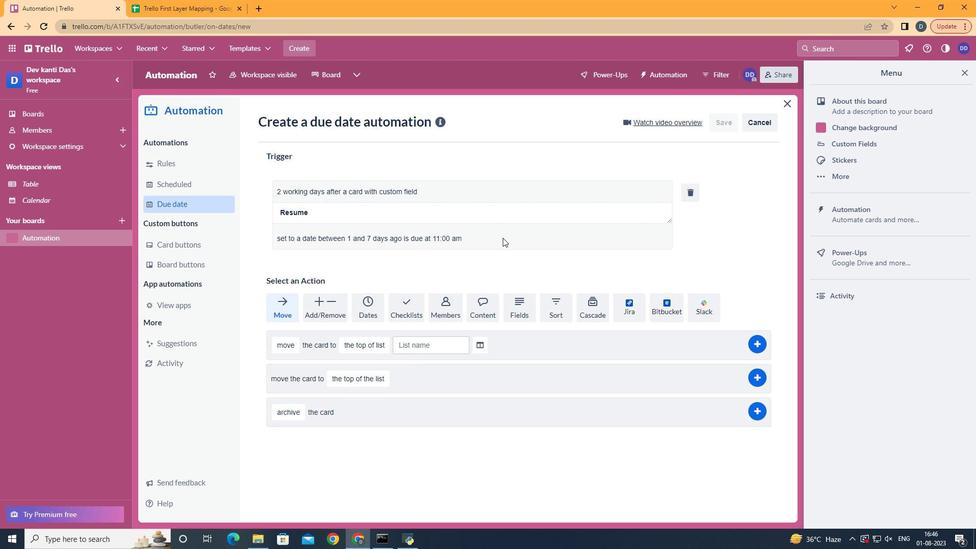 
